 Task: Create a sub task Release to Production / Go Live for the task  Create automated testing scripts for the app in the project TreatWorks , assign it to team member softage.8@softage.net and update the status of the sub task to  Completed , set the priority of the sub task to High.
Action: Mouse moved to (59, 393)
Screenshot: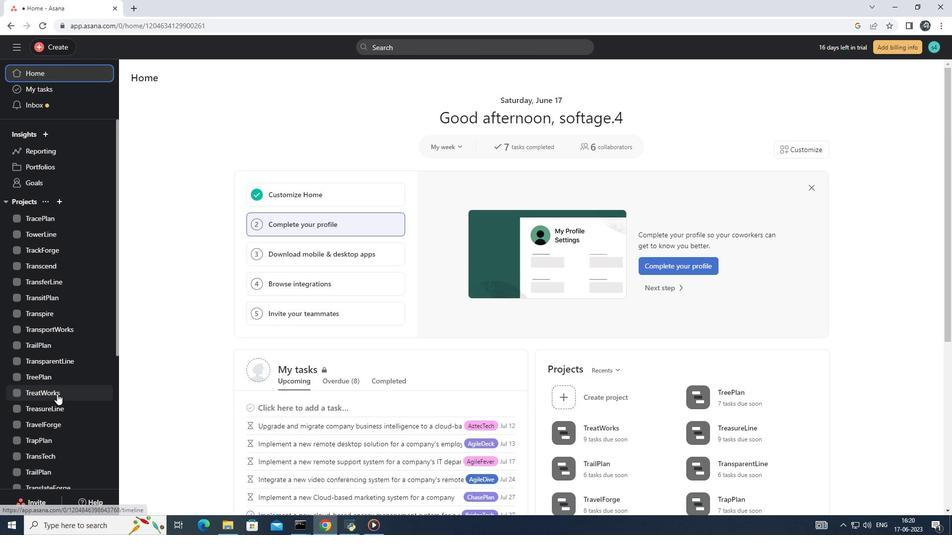 
Action: Mouse pressed left at (59, 393)
Screenshot: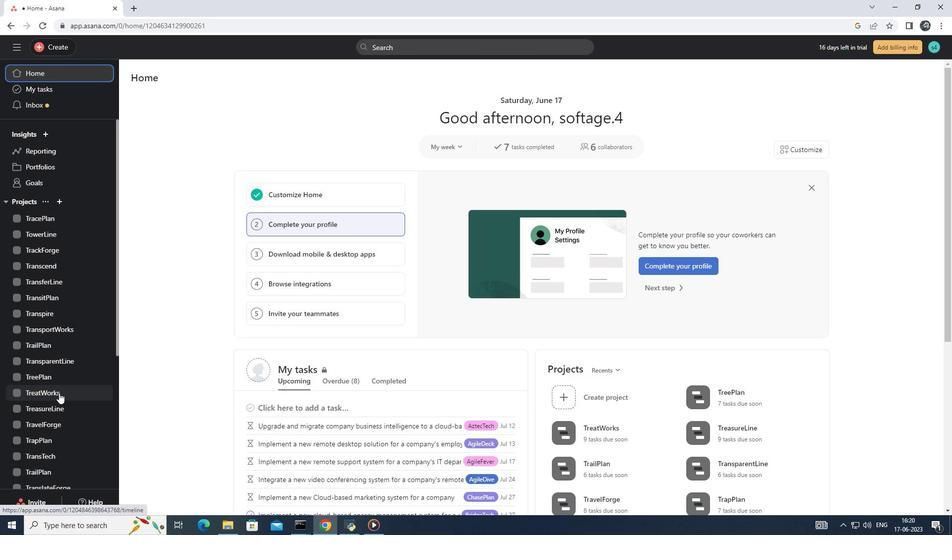 
Action: Mouse moved to (413, 233)
Screenshot: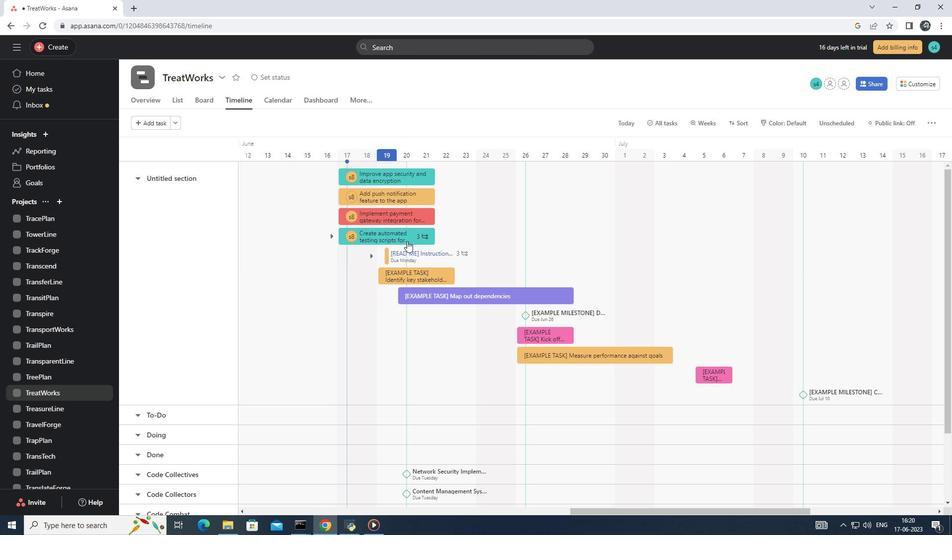 
Action: Mouse pressed left at (413, 233)
Screenshot: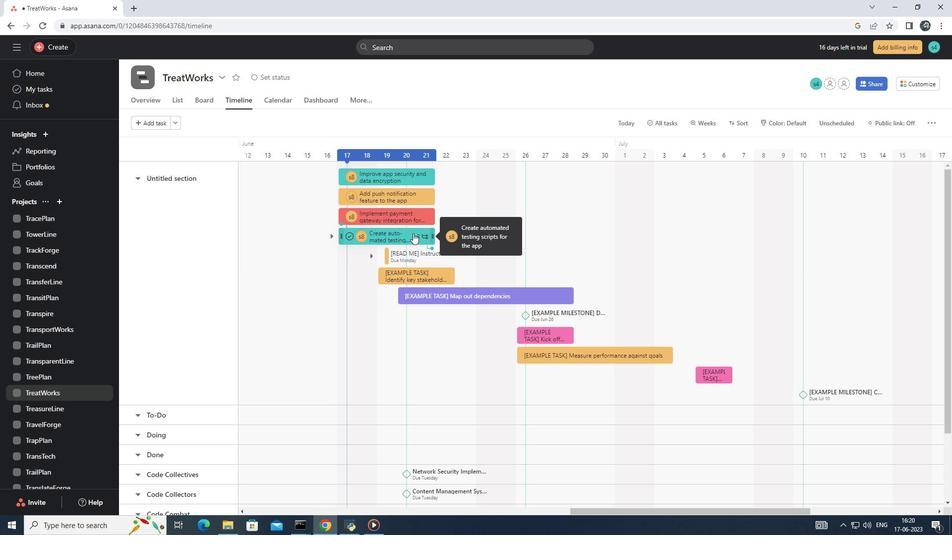 
Action: Mouse moved to (693, 359)
Screenshot: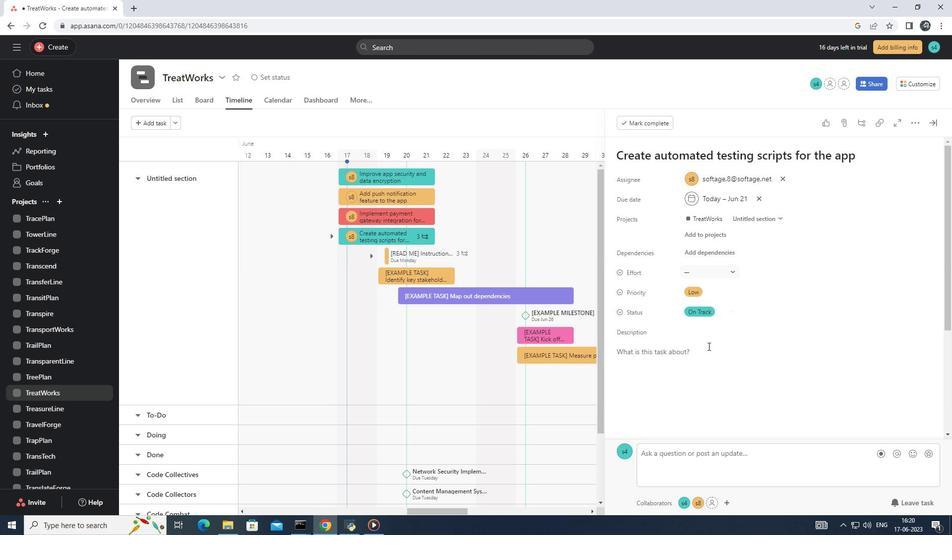 
Action: Mouse scrolled (694, 358) with delta (0, 0)
Screenshot: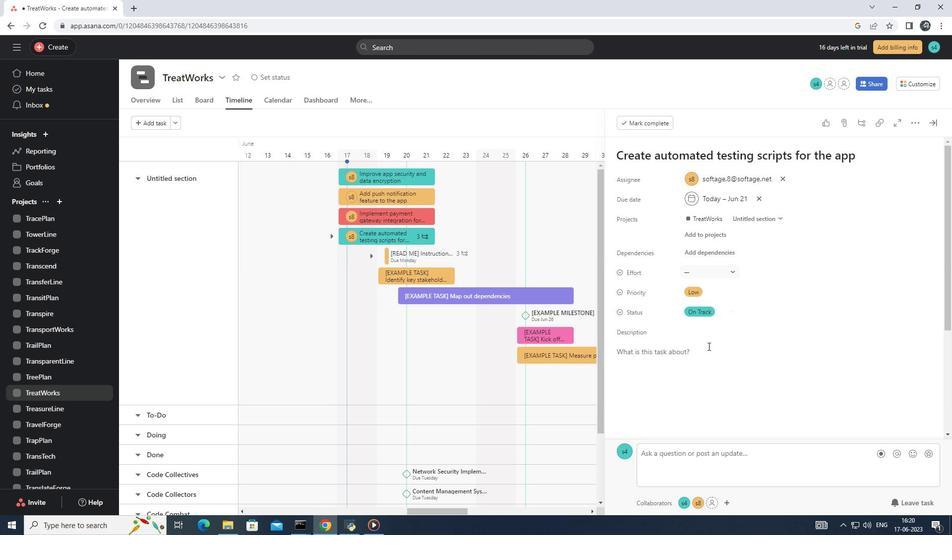 
Action: Mouse moved to (690, 361)
Screenshot: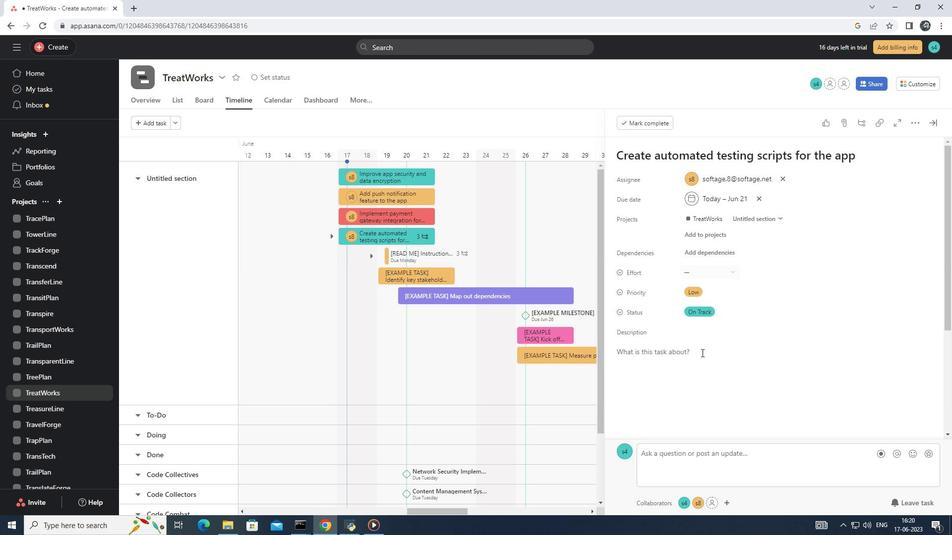 
Action: Mouse scrolled (692, 360) with delta (0, 0)
Screenshot: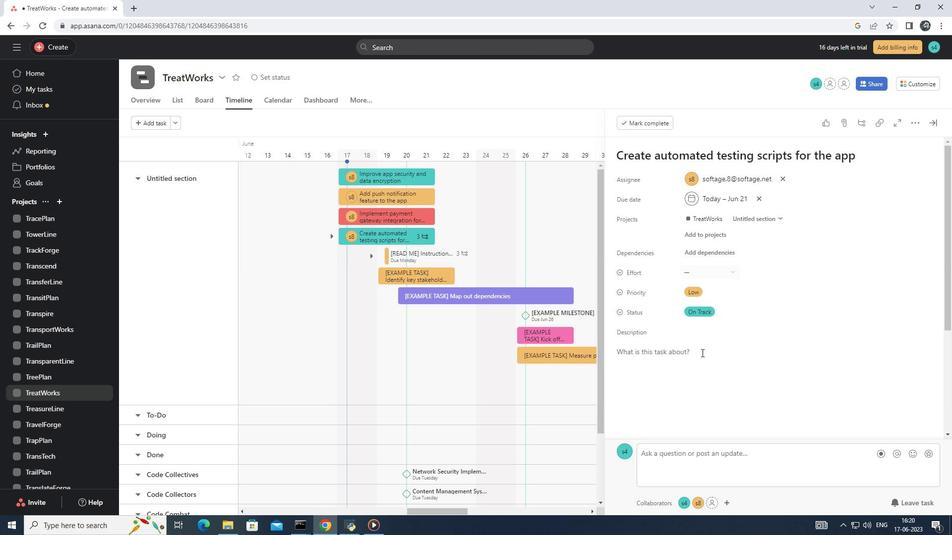 
Action: Mouse moved to (688, 364)
Screenshot: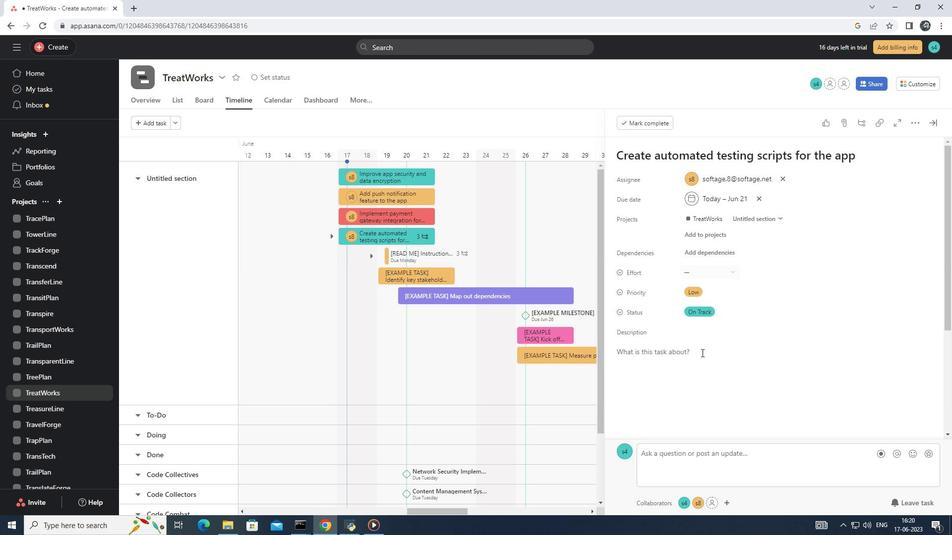 
Action: Mouse scrolled (689, 362) with delta (0, 0)
Screenshot: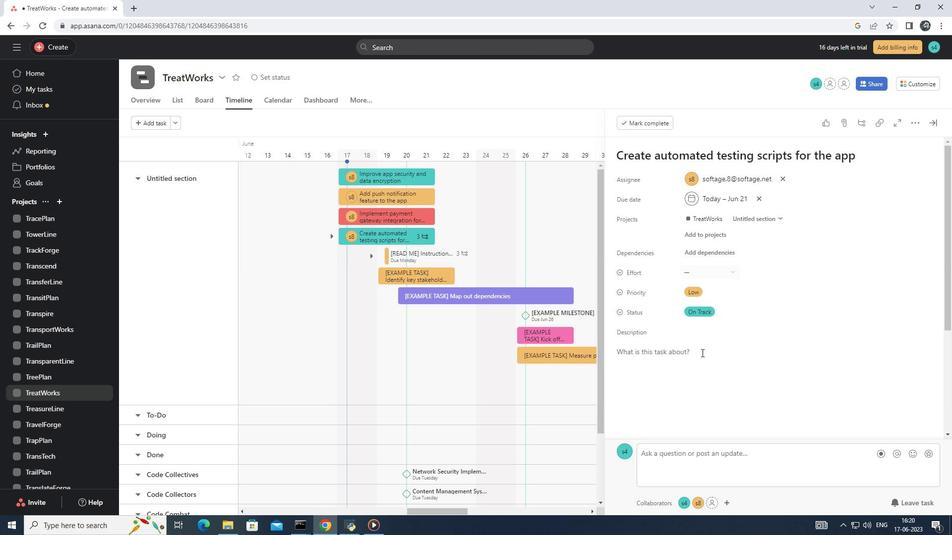 
Action: Mouse moved to (687, 364)
Screenshot: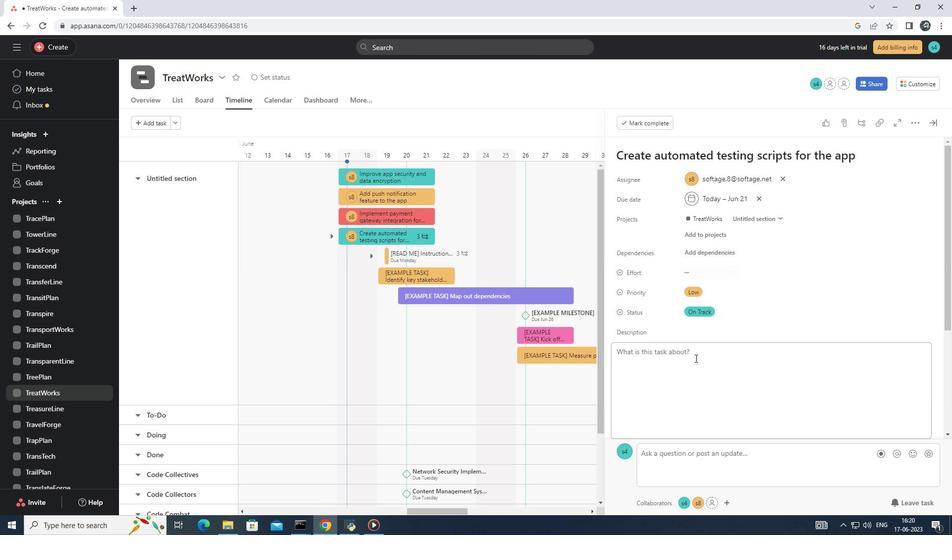
Action: Mouse scrolled (687, 363) with delta (0, 0)
Screenshot: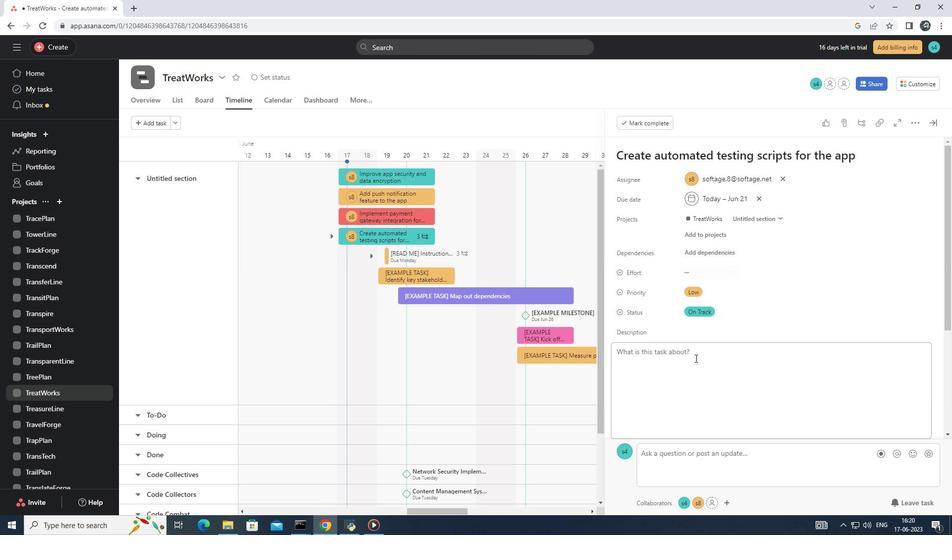 
Action: Mouse moved to (637, 357)
Screenshot: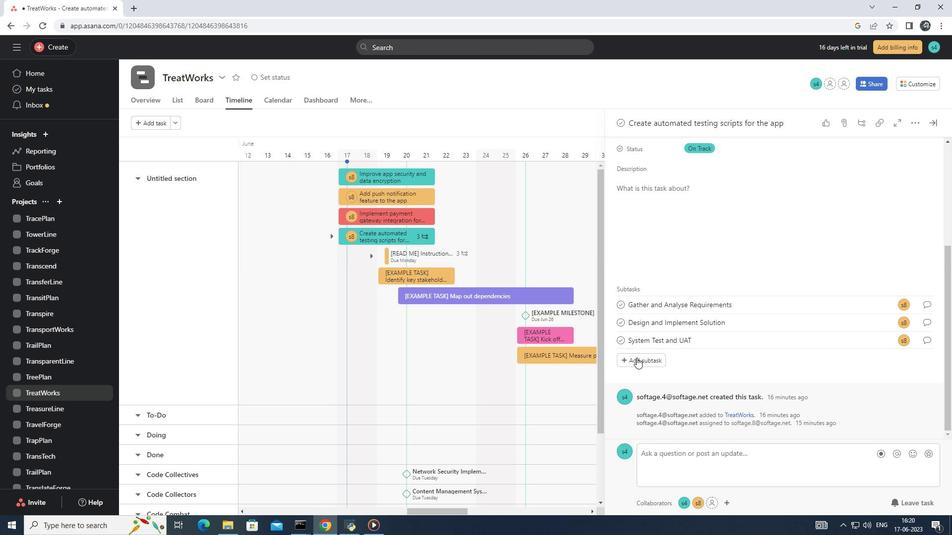 
Action: Mouse pressed left at (637, 357)
Screenshot: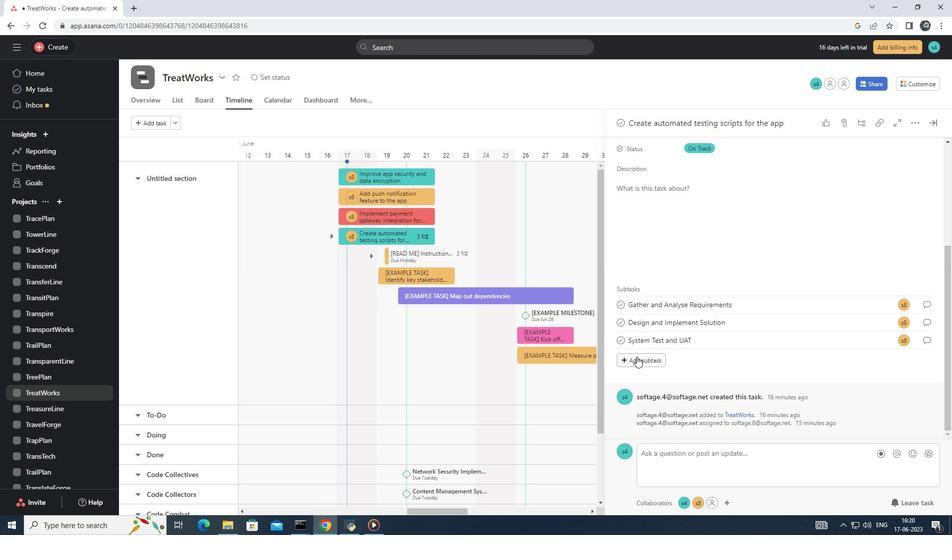 
Action: Mouse moved to (643, 340)
Screenshot: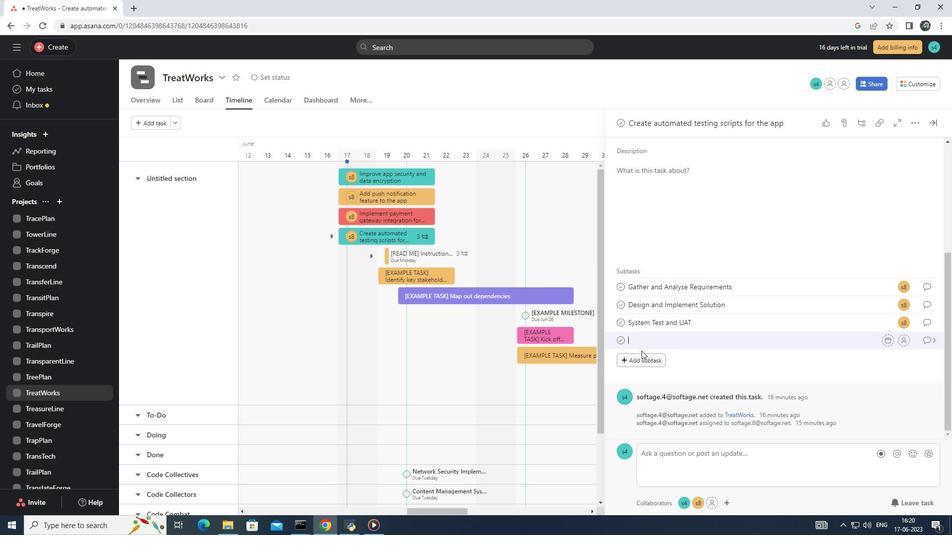 
Action: Mouse pressed left at (643, 340)
Screenshot: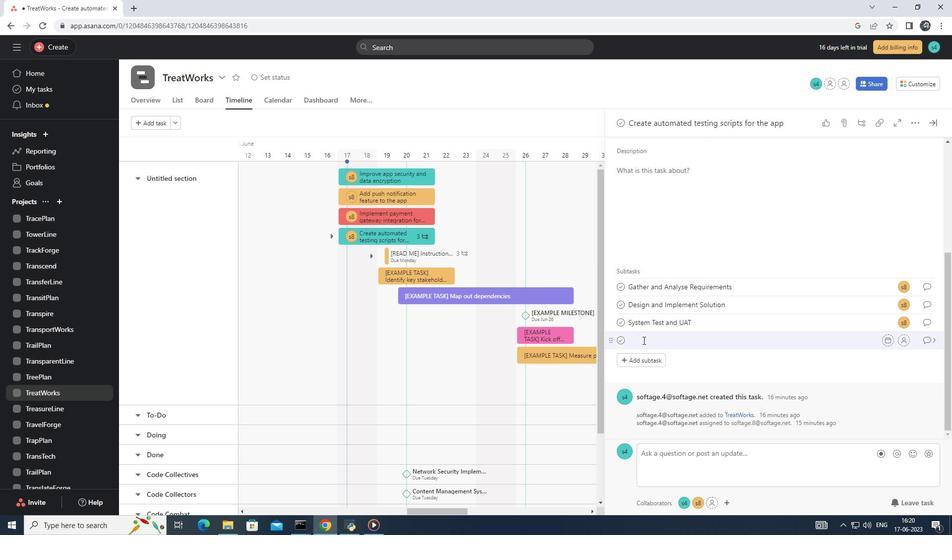 
Action: Mouse moved to (644, 340)
Screenshot: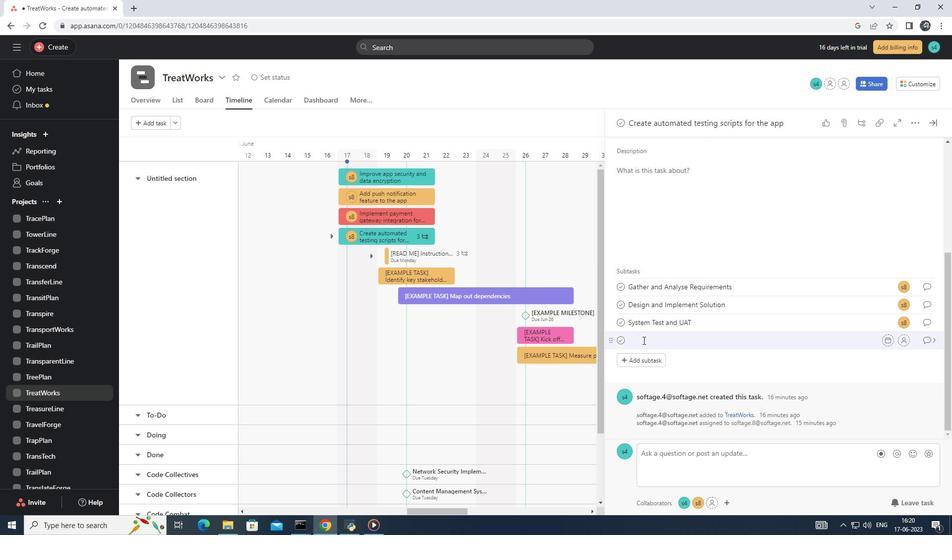 
Action: Key pressed <Key.shift>Release<Key.space>to<Key.space><Key.shift>Production<Key.space>/<Key.space><Key.shift>Go<Key.space><Key.shift><Key.shift><Key.shift><Key.shift><Key.shift><Key.shift>Live
Screenshot: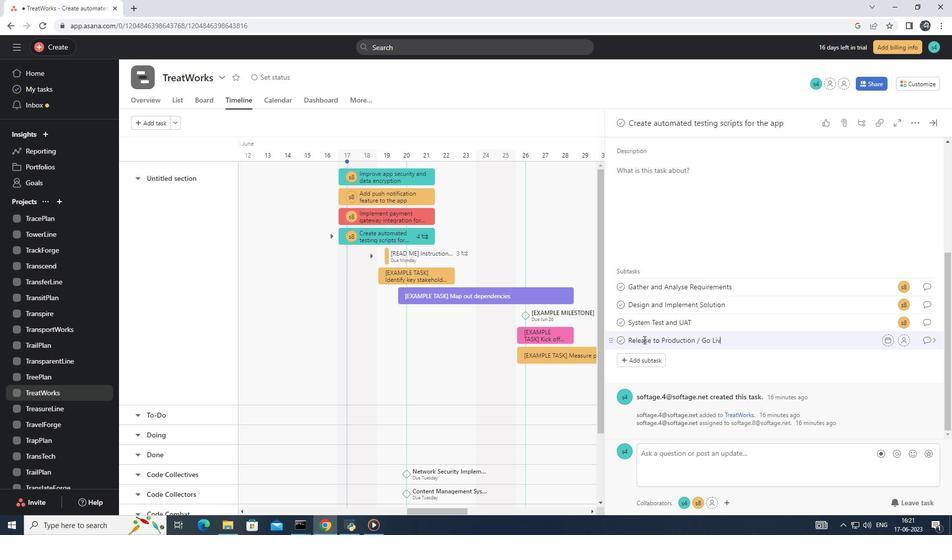
Action: Mouse moved to (905, 341)
Screenshot: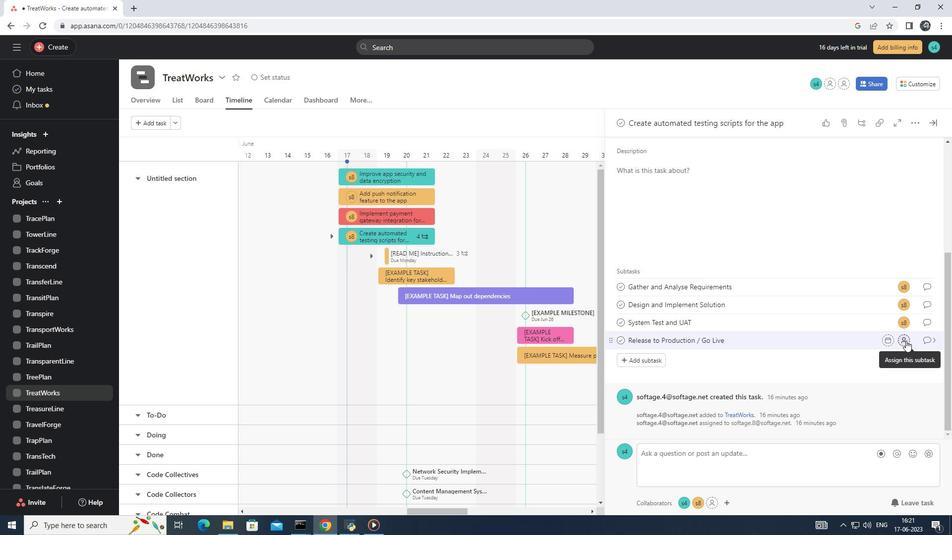 
Action: Mouse pressed left at (905, 341)
Screenshot: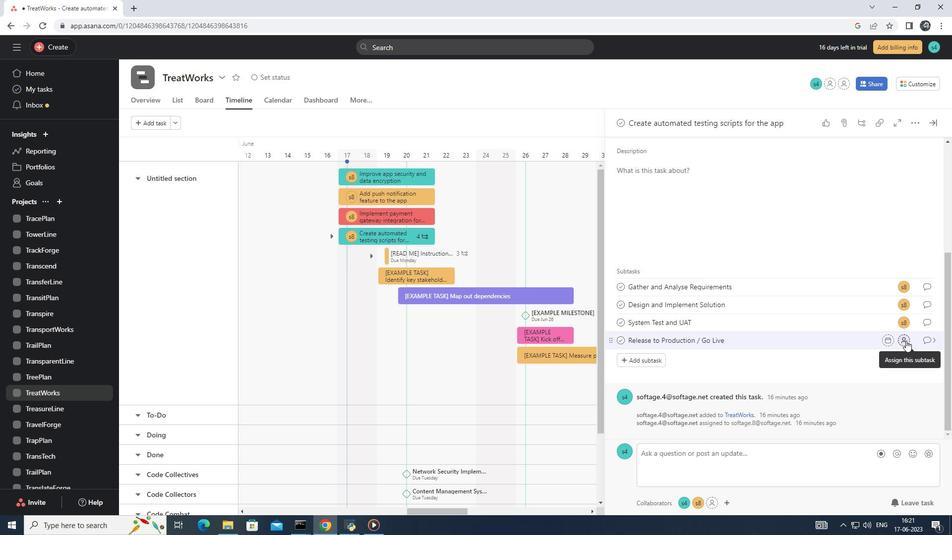 
Action: Mouse moved to (905, 341)
Screenshot: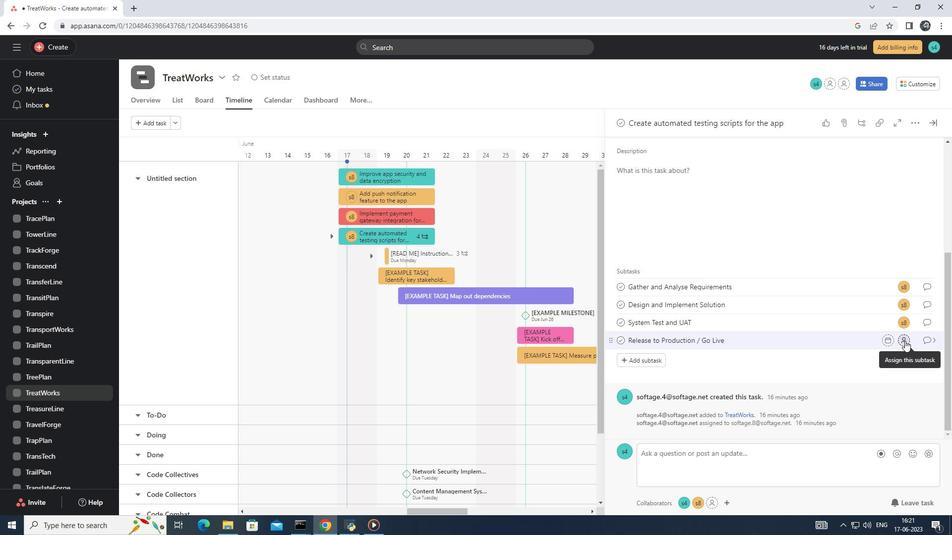 
Action: Key pressed softage.8<Key.shift>@softage.net<Key.enter>
Screenshot: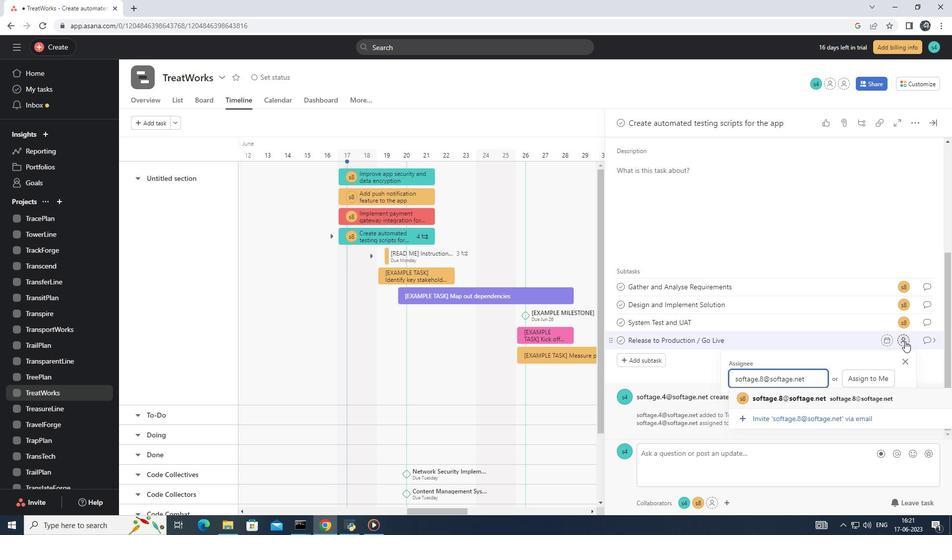 
Action: Mouse moved to (936, 341)
Screenshot: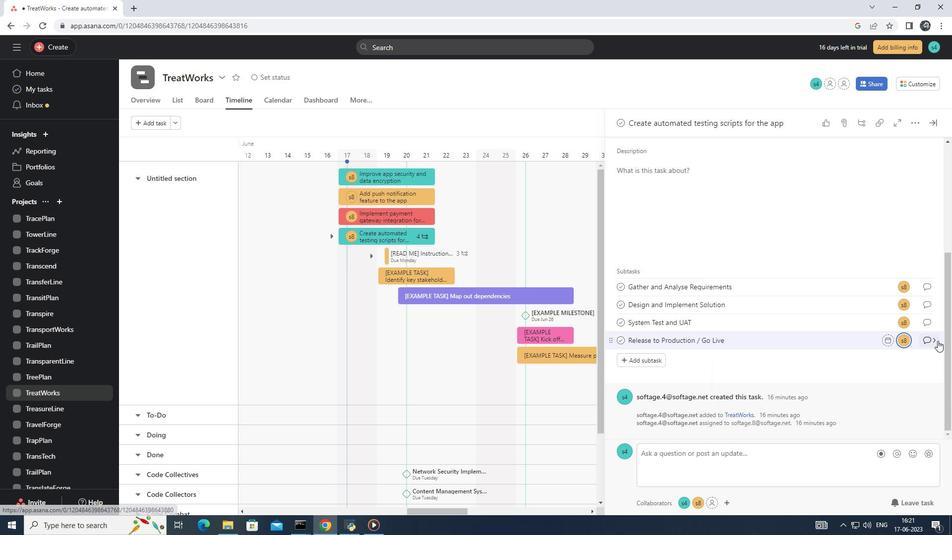 
Action: Mouse pressed left at (936, 341)
Screenshot: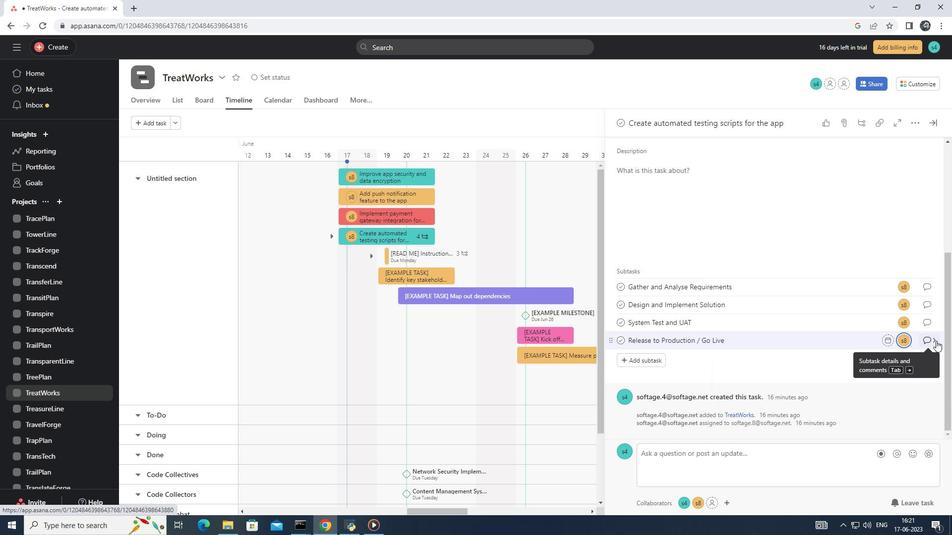 
Action: Mouse moved to (646, 261)
Screenshot: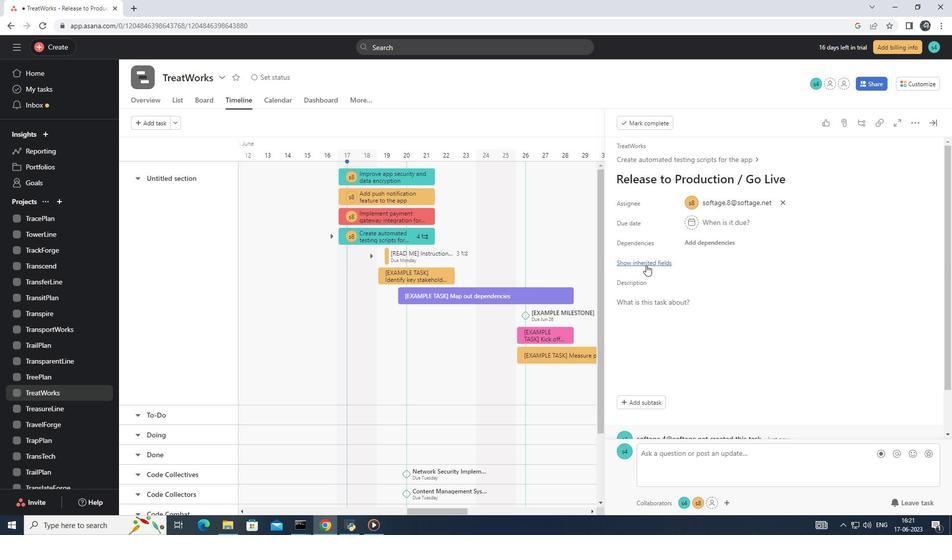 
Action: Mouse pressed left at (646, 261)
Screenshot: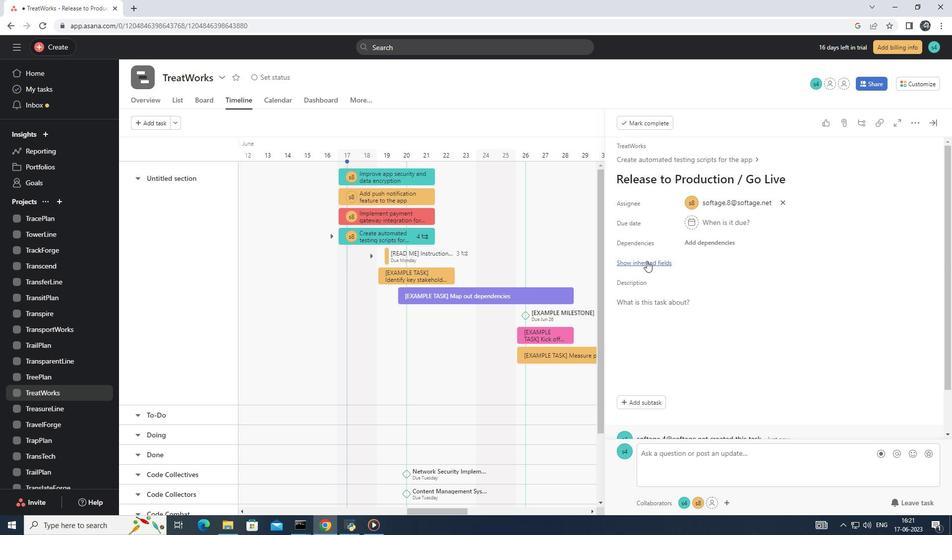 
Action: Mouse moved to (712, 321)
Screenshot: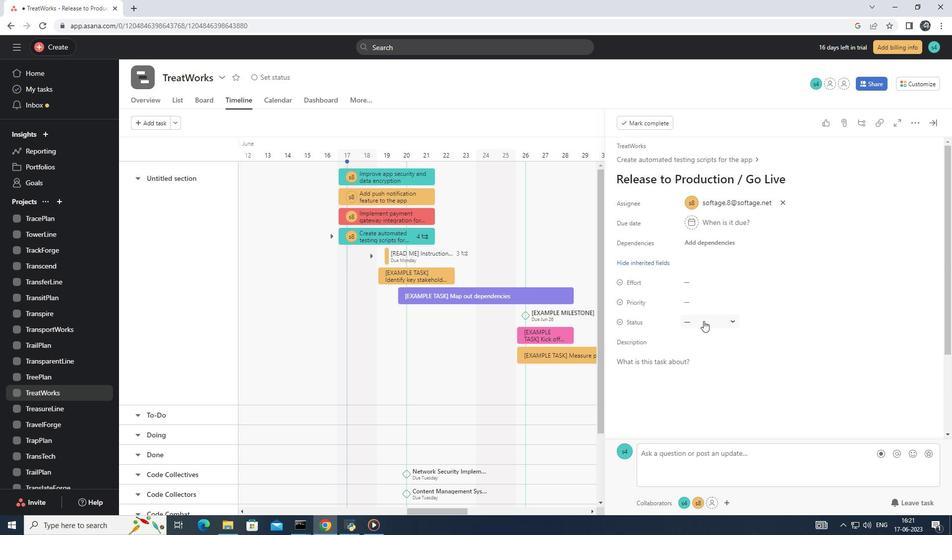 
Action: Mouse pressed left at (712, 321)
Screenshot: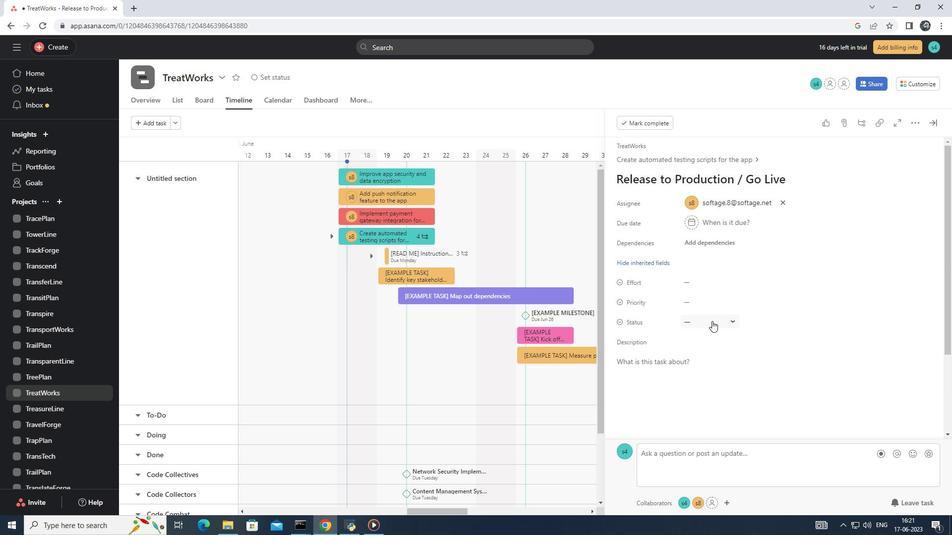 
Action: Mouse moved to (715, 409)
Screenshot: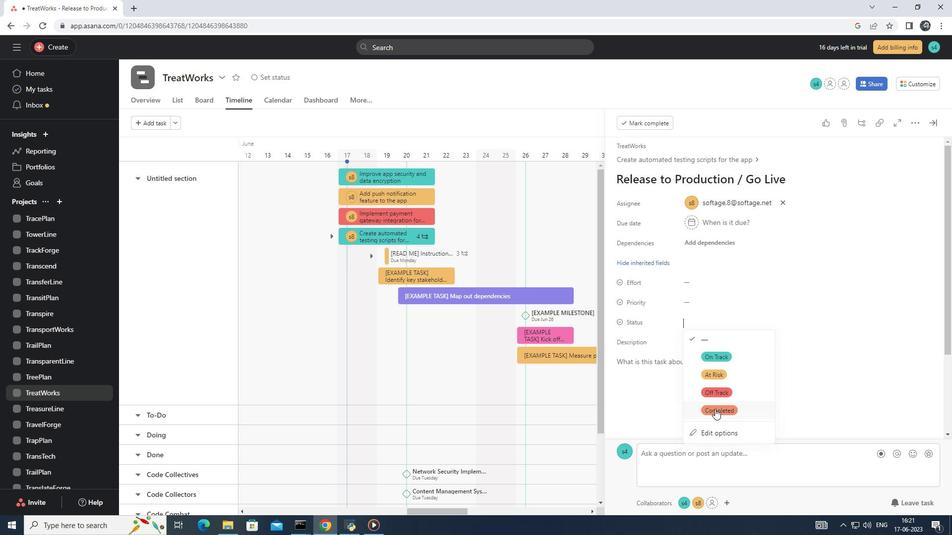 
Action: Mouse pressed left at (715, 409)
Screenshot: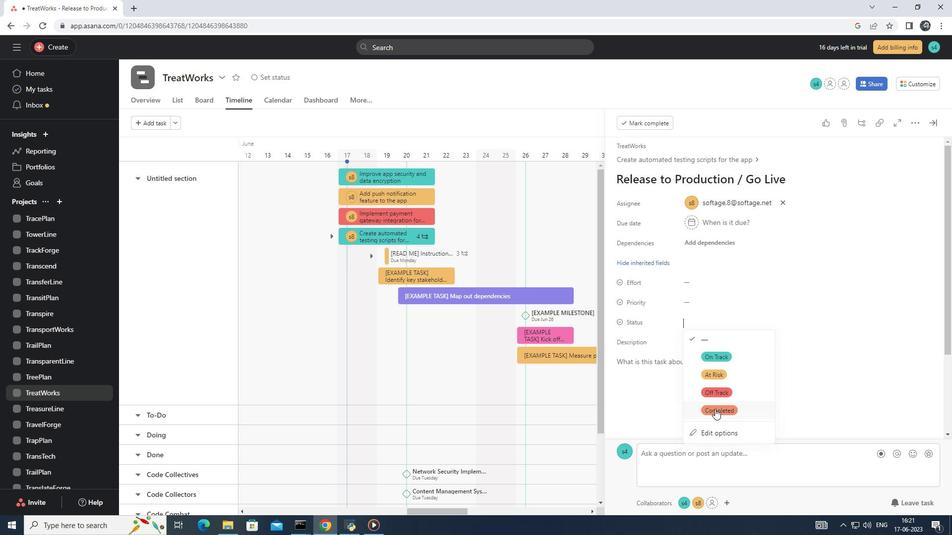 
Action: Mouse moved to (710, 299)
Screenshot: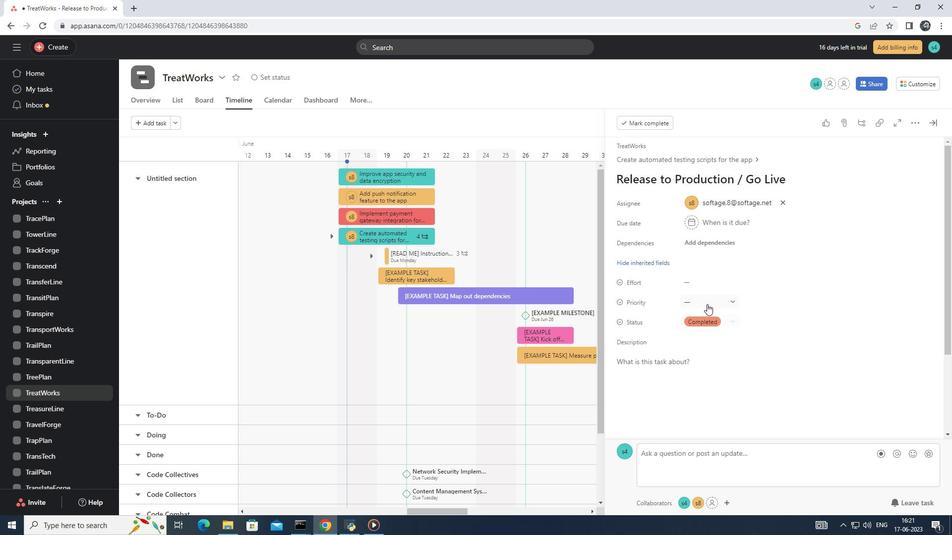 
Action: Mouse pressed left at (710, 299)
Screenshot: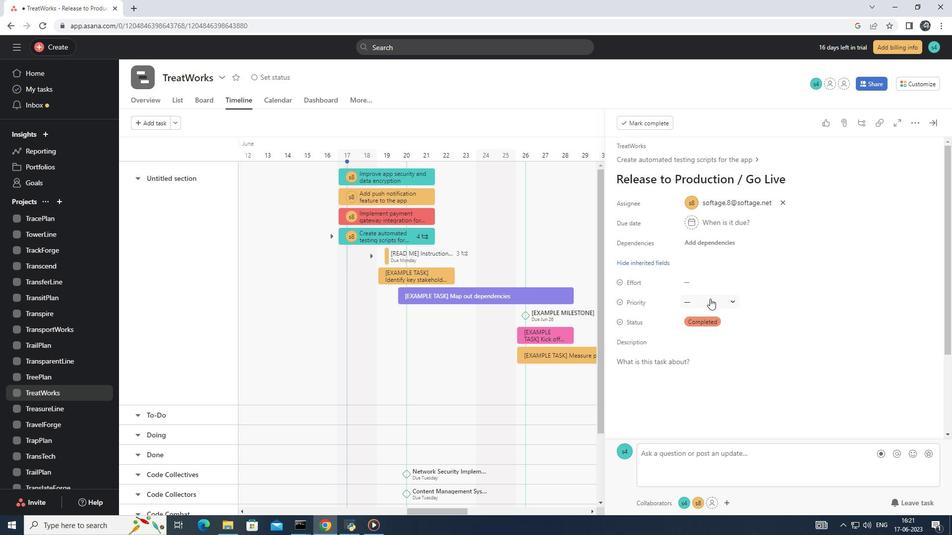
Action: Mouse moved to (723, 335)
Screenshot: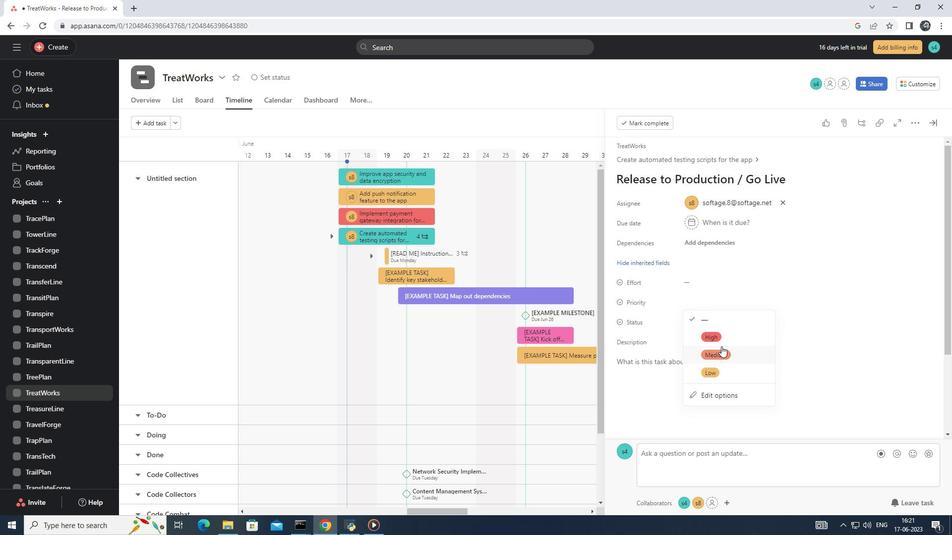 
Action: Mouse pressed left at (723, 335)
Screenshot: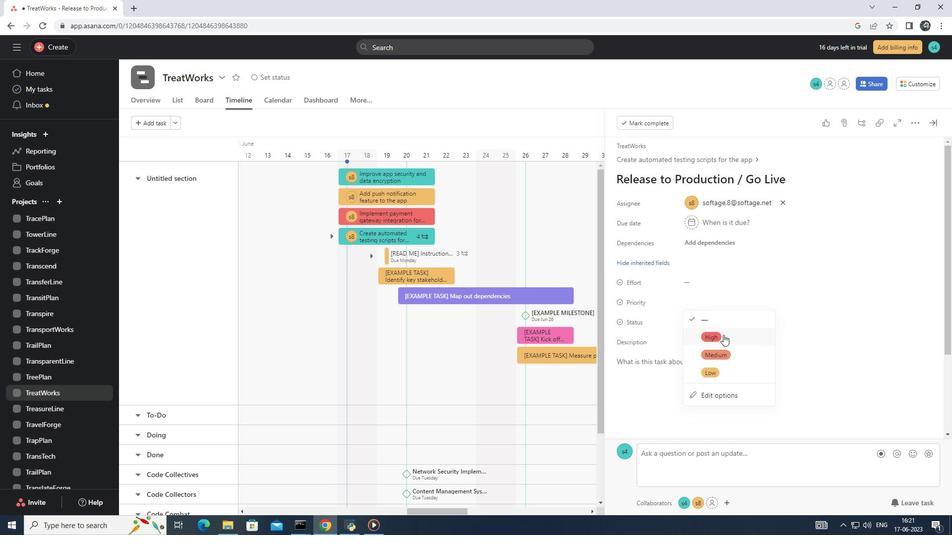 
